 Task: Toggle the history suggestions option in the console.
Action: Mouse moved to (26, 475)
Screenshot: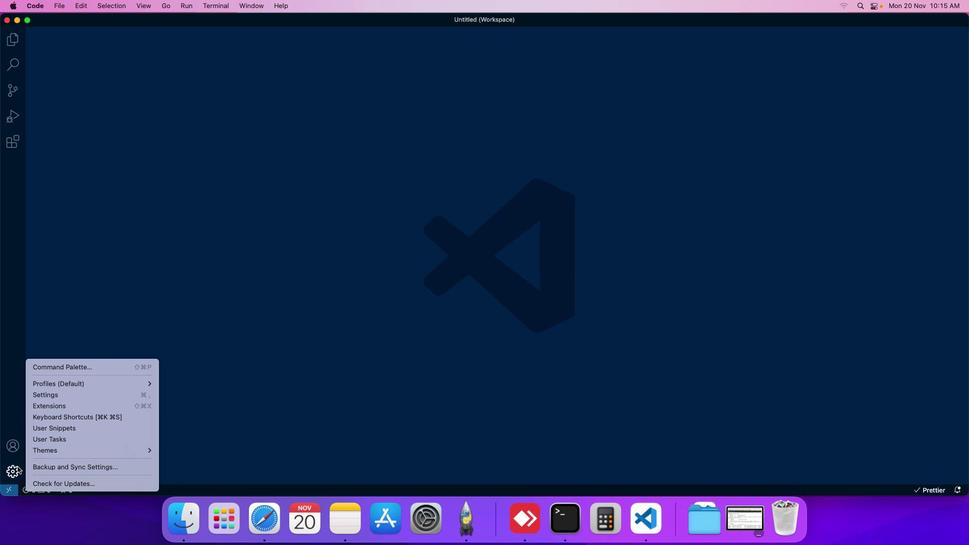 
Action: Mouse pressed left at (26, 475)
Screenshot: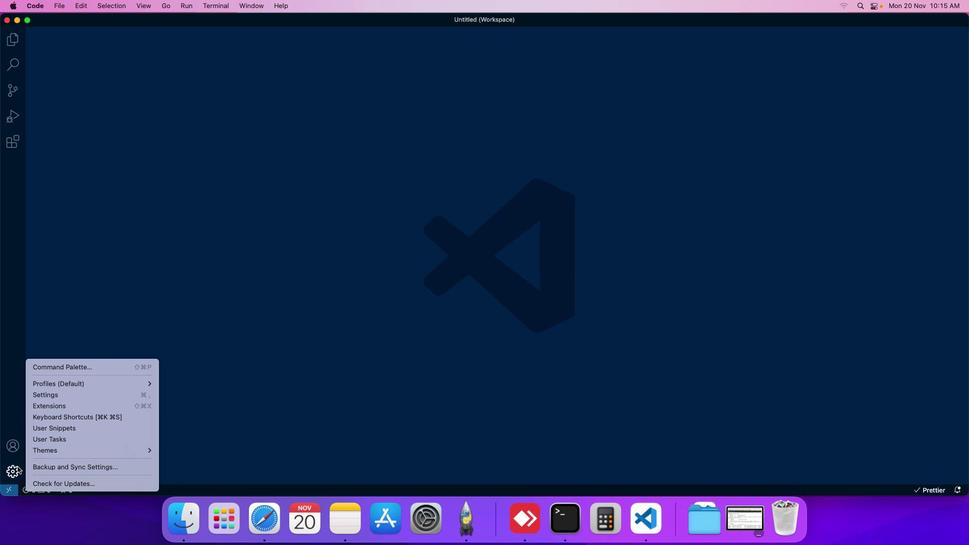 
Action: Mouse moved to (53, 402)
Screenshot: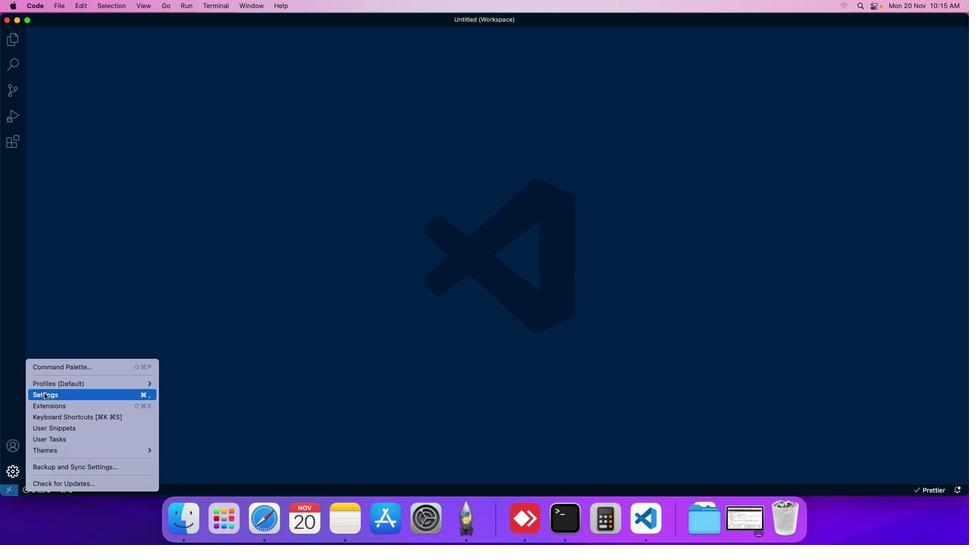 
Action: Mouse pressed left at (53, 402)
Screenshot: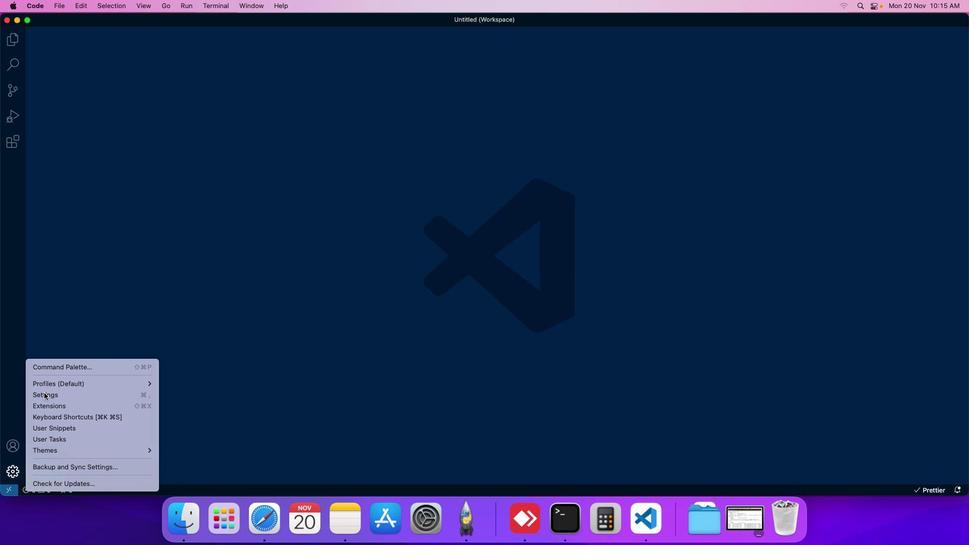 
Action: Mouse moved to (249, 90)
Screenshot: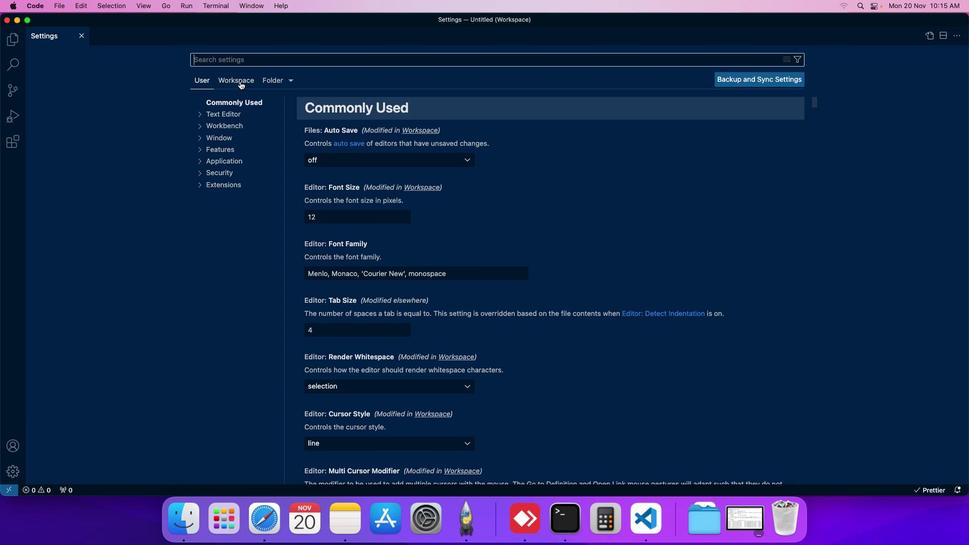 
Action: Mouse pressed left at (249, 90)
Screenshot: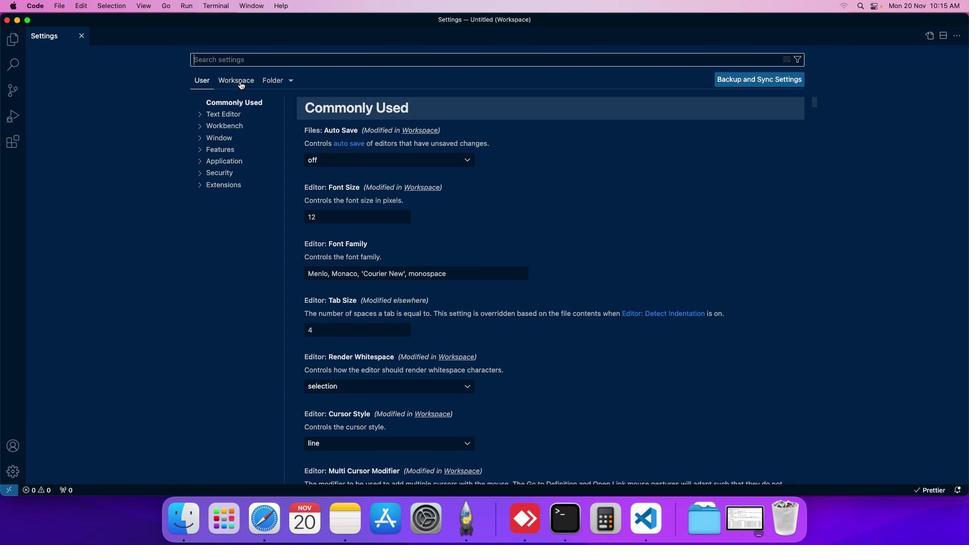 
Action: Mouse moved to (231, 157)
Screenshot: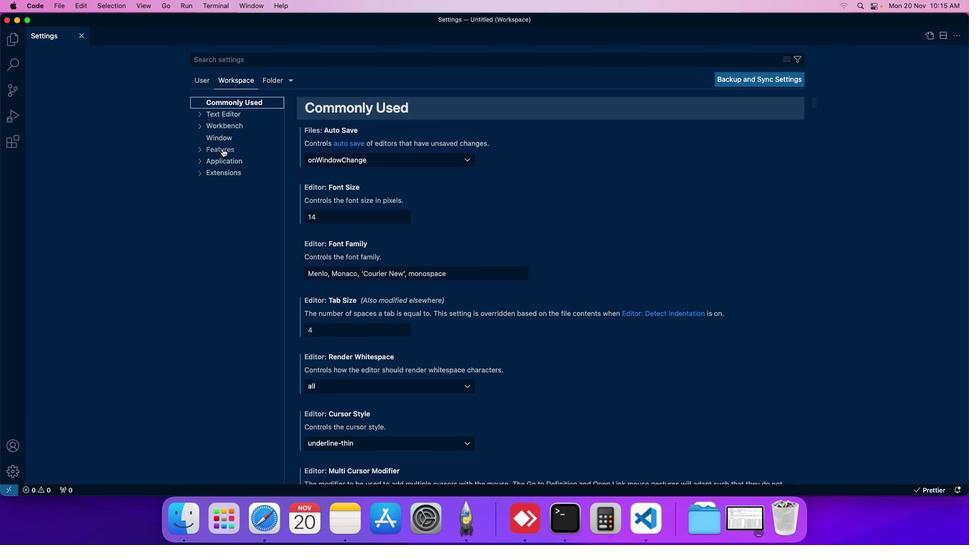 
Action: Mouse pressed left at (231, 157)
Screenshot: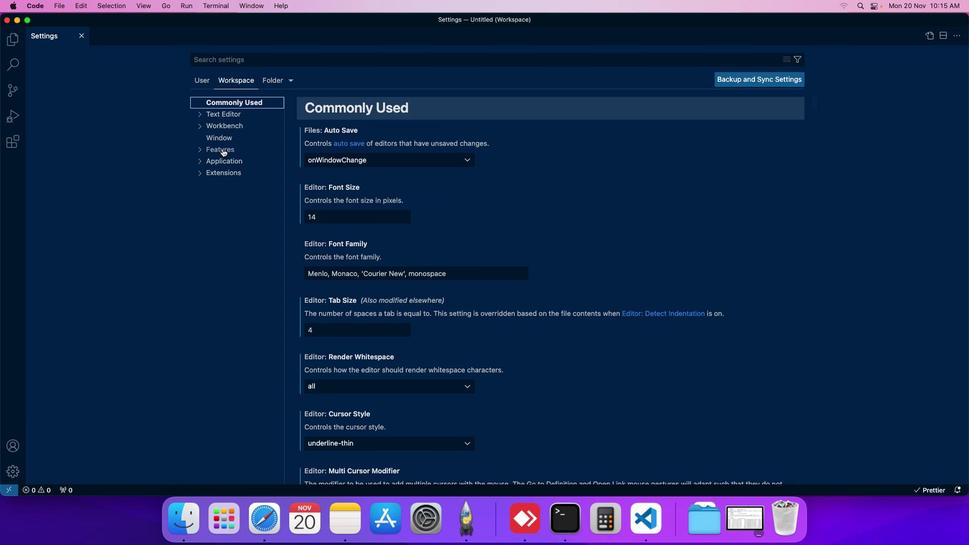 
Action: Mouse moved to (233, 208)
Screenshot: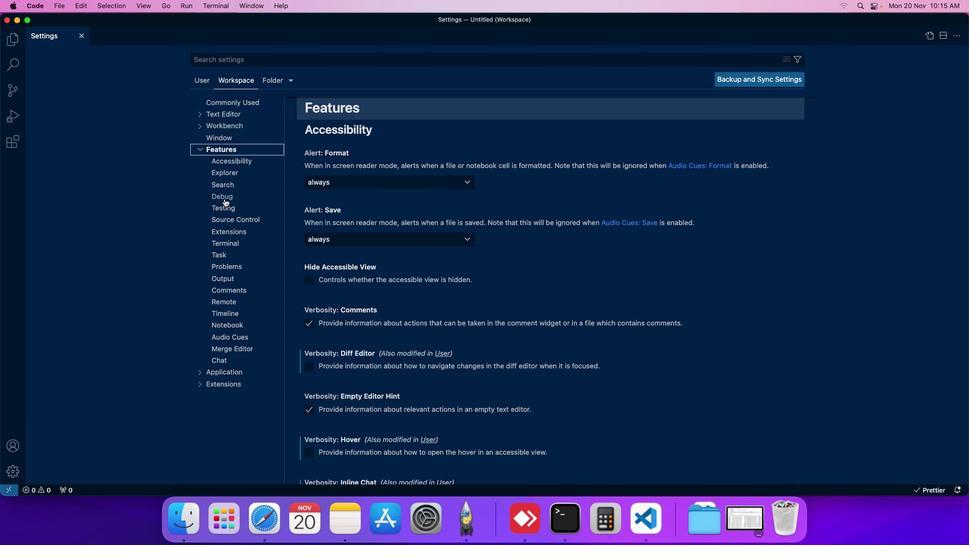 
Action: Mouse pressed left at (233, 208)
Screenshot: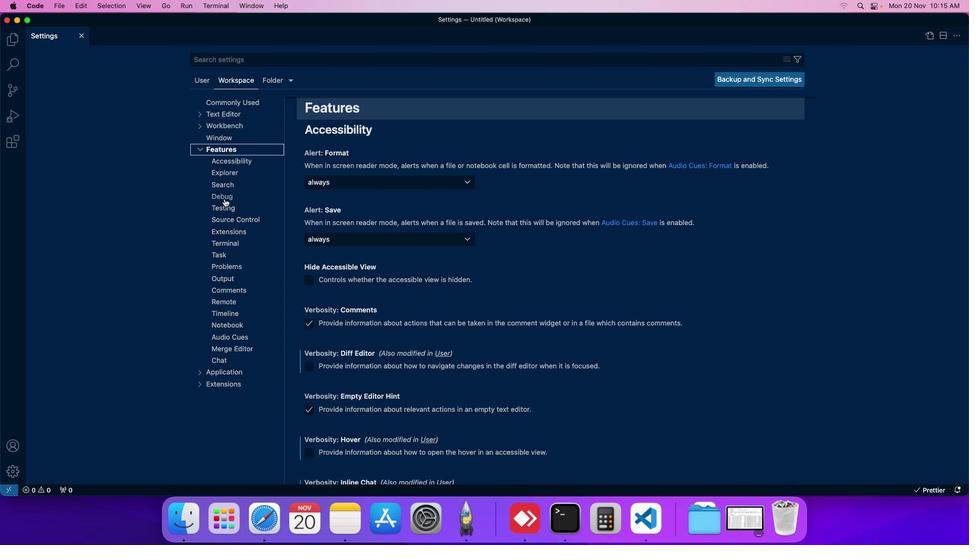 
Action: Mouse moved to (314, 230)
Screenshot: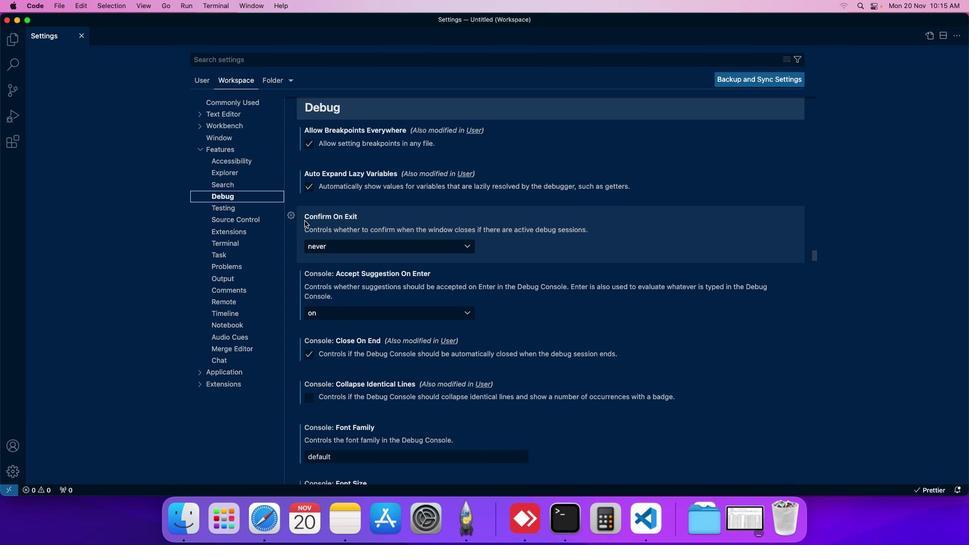 
Action: Mouse scrolled (314, 230) with delta (9, 8)
Screenshot: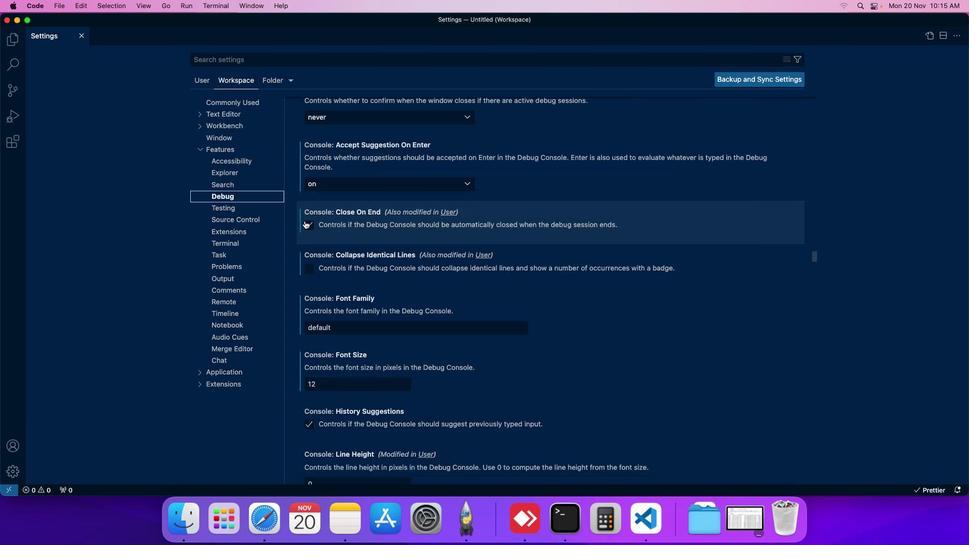 
Action: Mouse scrolled (314, 230) with delta (9, 8)
Screenshot: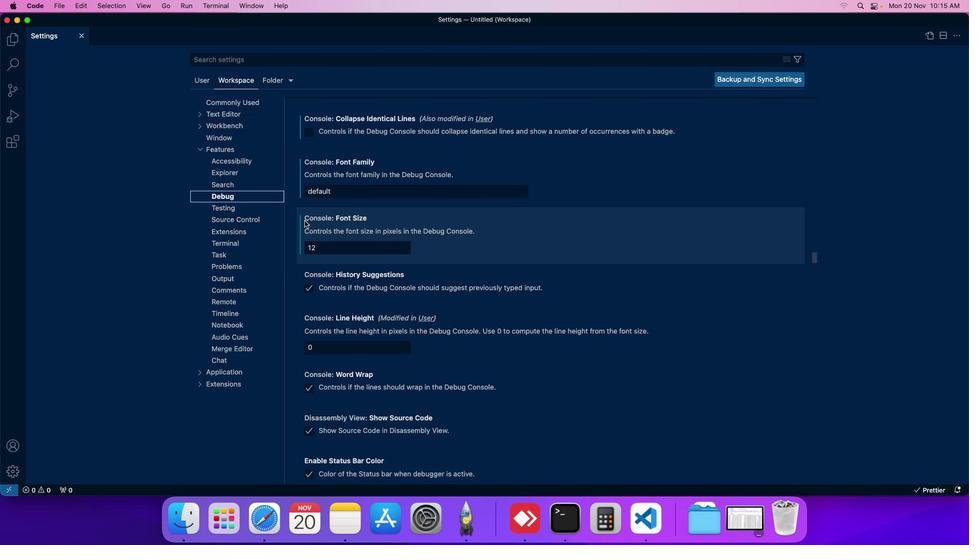 
Action: Mouse scrolled (314, 230) with delta (9, 8)
Screenshot: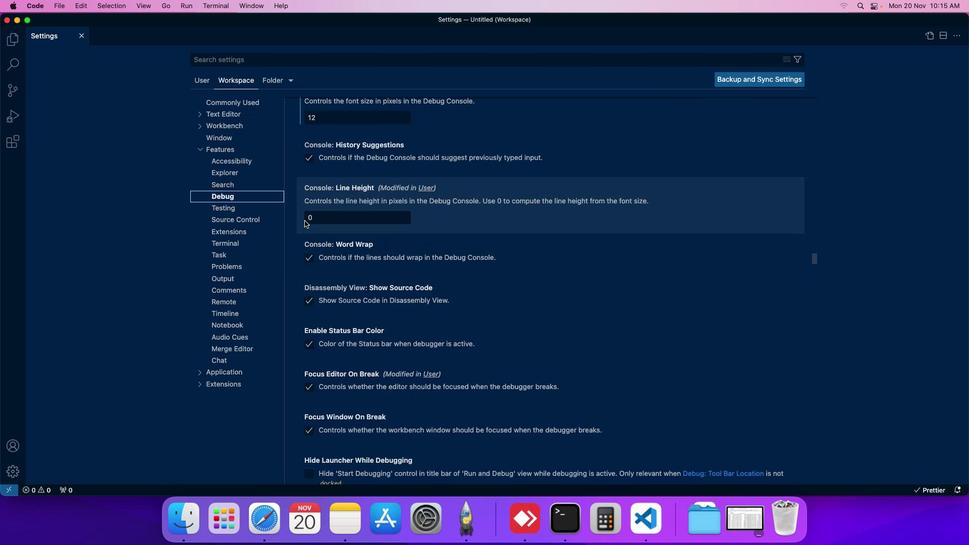 
Action: Mouse scrolled (314, 230) with delta (9, 8)
Screenshot: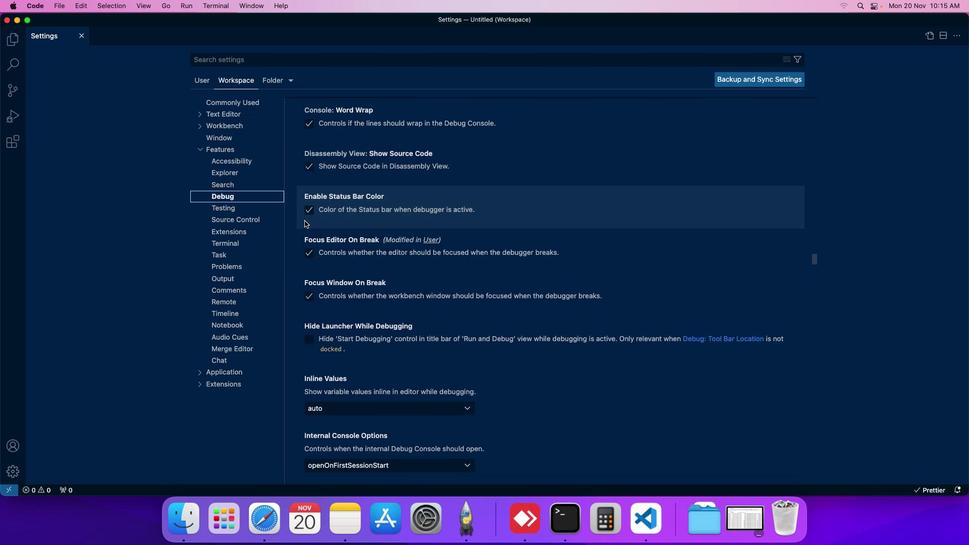 
Action: Mouse scrolled (314, 230) with delta (9, 9)
Screenshot: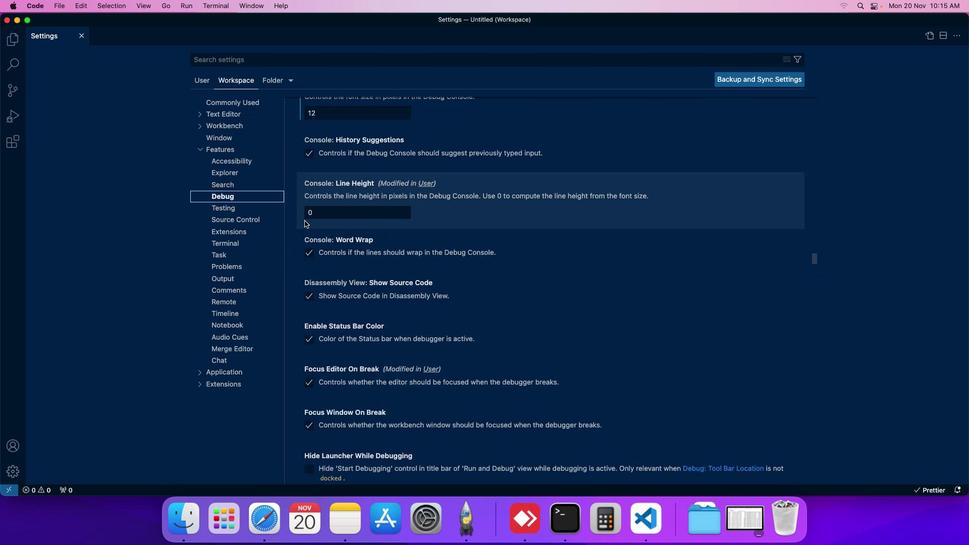 
Action: Mouse moved to (317, 162)
Screenshot: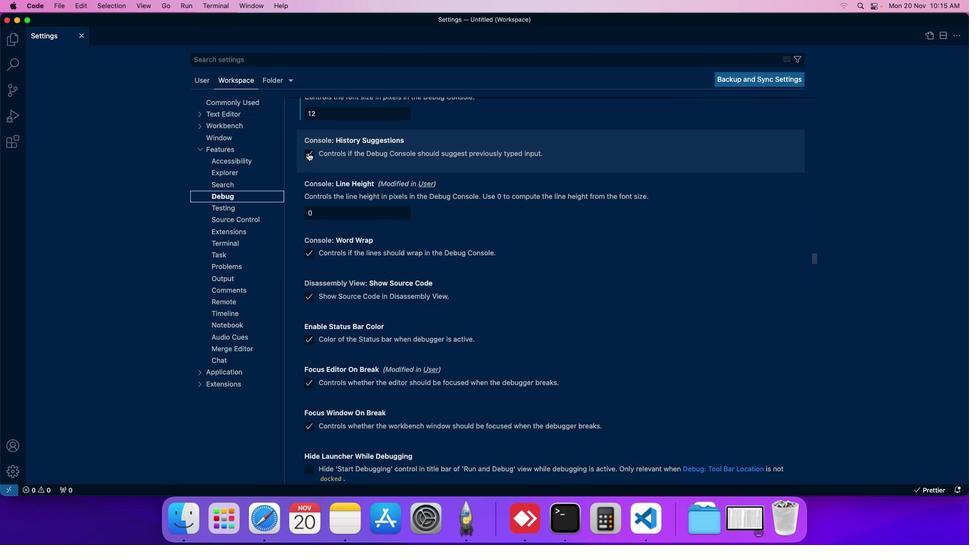 
Action: Mouse pressed left at (317, 162)
Screenshot: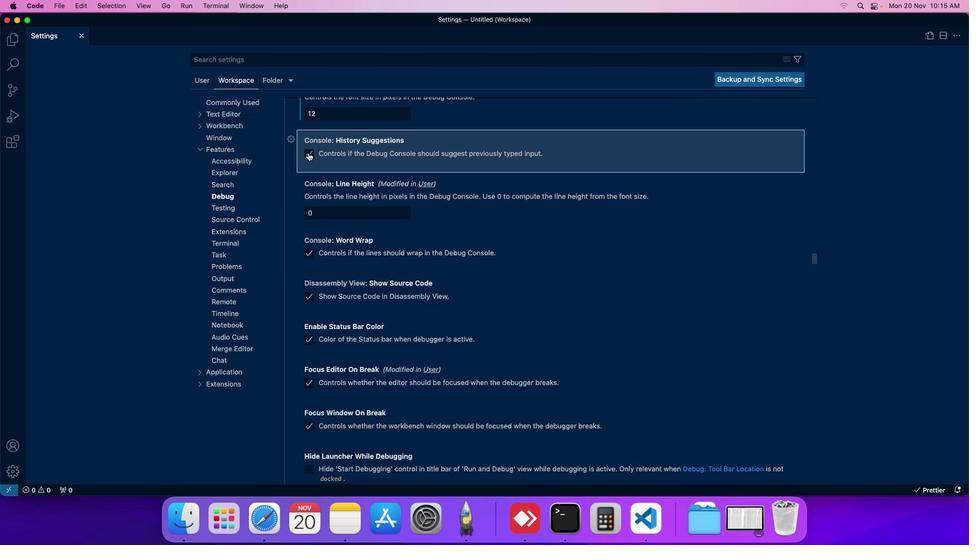 
Action: Mouse moved to (324, 165)
Screenshot: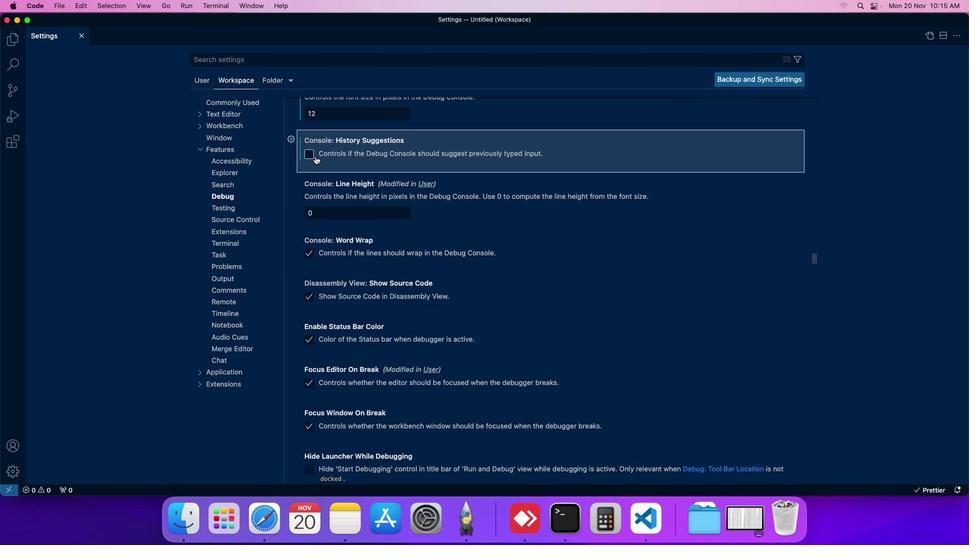 
